 Task: Add an event with the title Casual Lunch and Learn: Effective Team Collaboration, date '2024/03/05', time 9:15 AM to 11:15 AM, logged in from the account softage.10@softage.netand send the event invitation to softage.3@softage.net and softage.4@softage.net. Set a reminder for the event 15 minutes before
Action: Mouse moved to (105, 127)
Screenshot: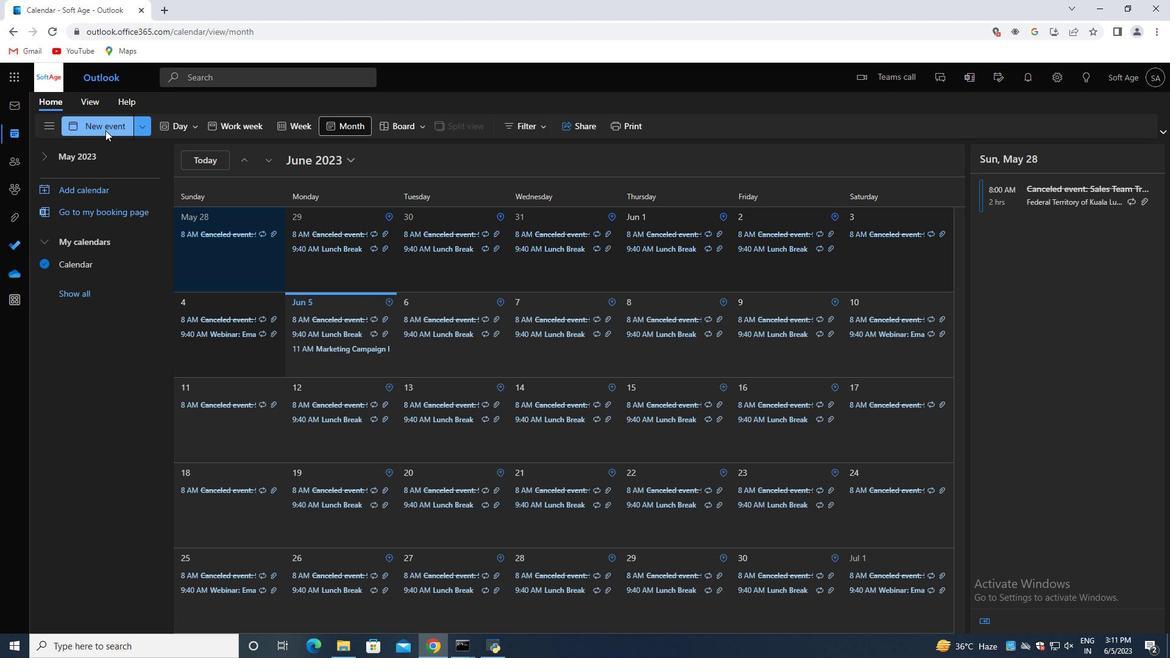 
Action: Mouse pressed left at (105, 127)
Screenshot: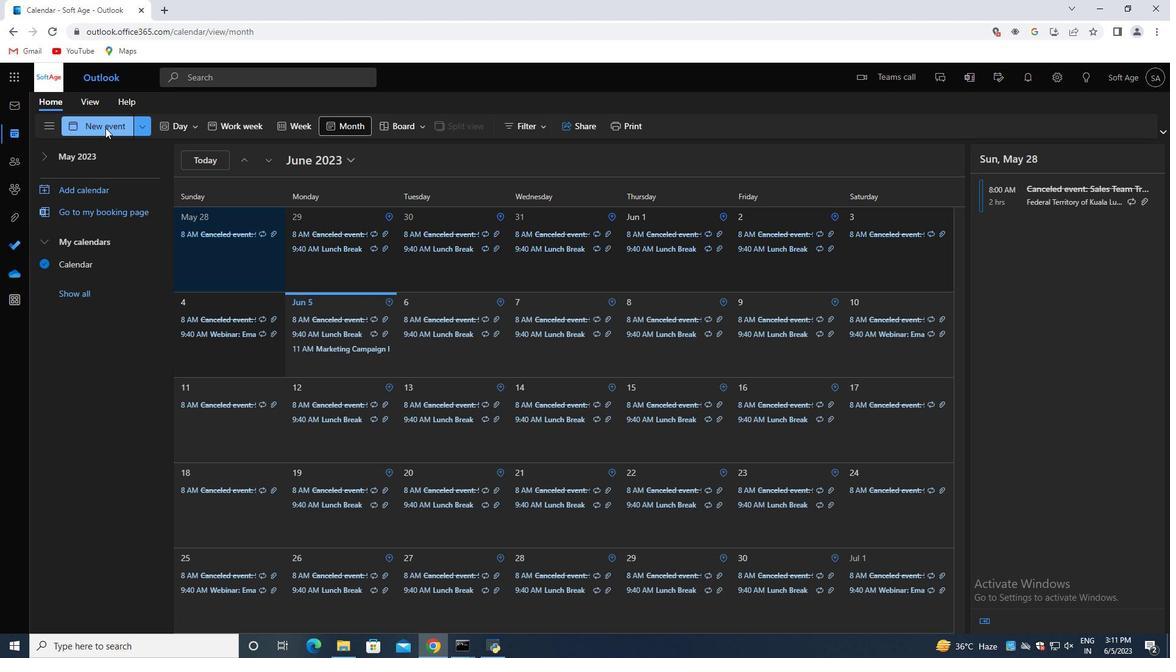 
Action: Mouse moved to (333, 197)
Screenshot: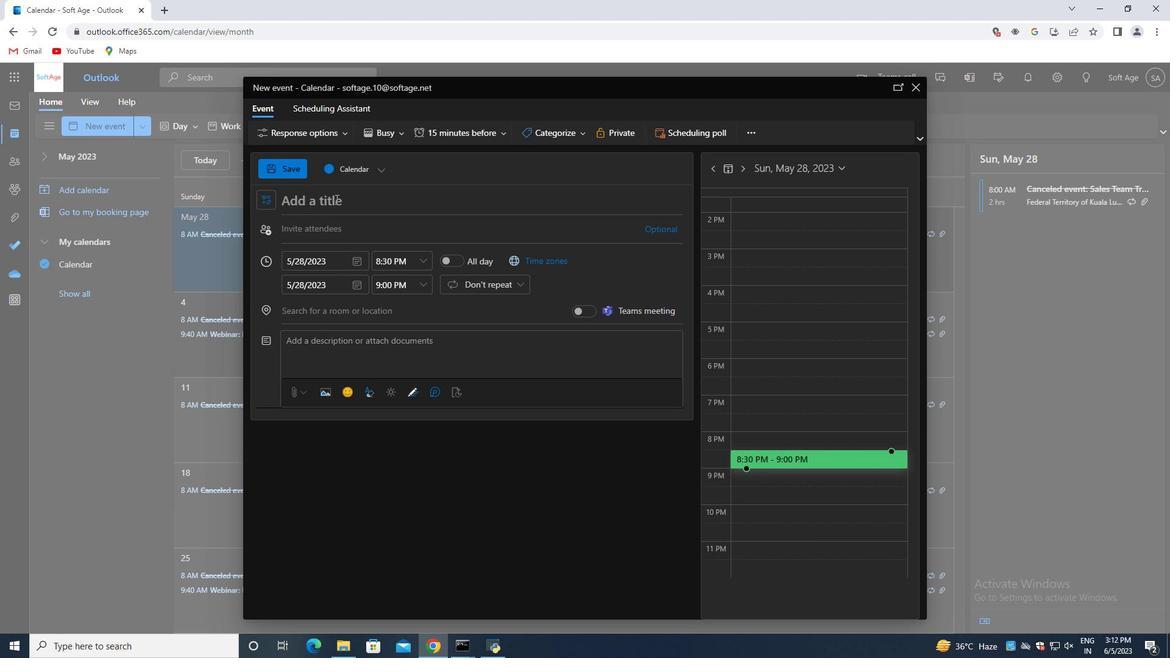 
Action: Mouse pressed left at (333, 197)
Screenshot: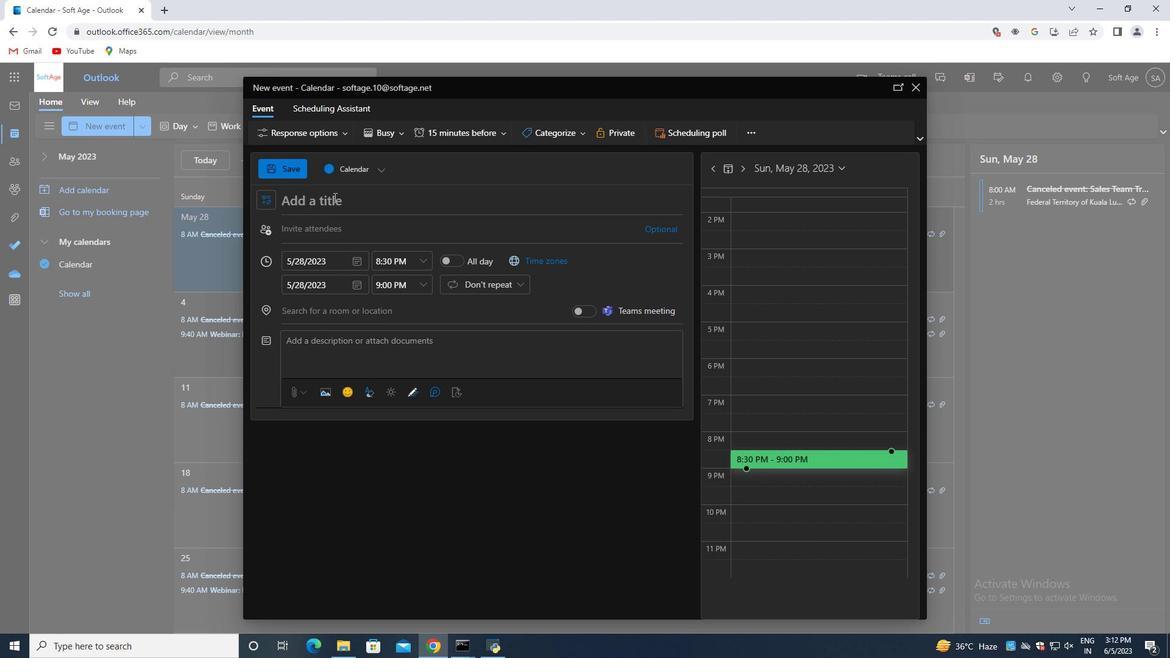 
Action: Mouse moved to (333, 197)
Screenshot: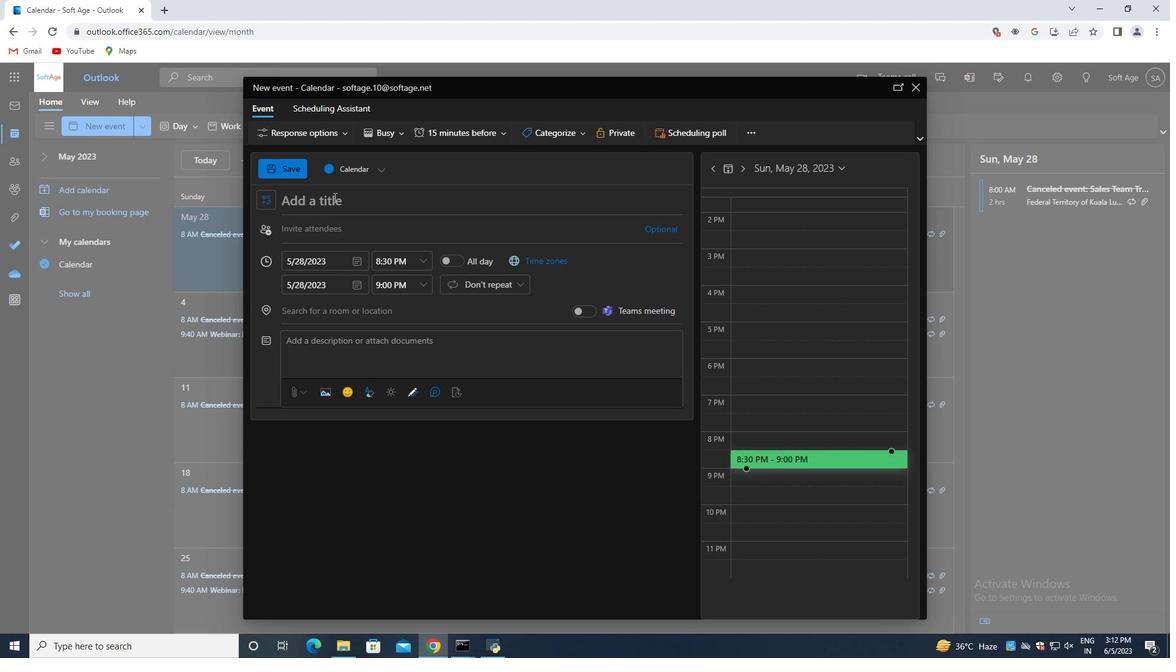 
Action: Key pressed <Key.shift>Casual<Key.space><Key.shift>Lum<Key.backspace>nch<Key.space>and<Key.space><Key.shift>Learn<Key.shift_r>:<Key.space><Key.shift>Effective<Key.space><Key.shift>Team<Key.space><Key.shift>Collaboration
Screenshot: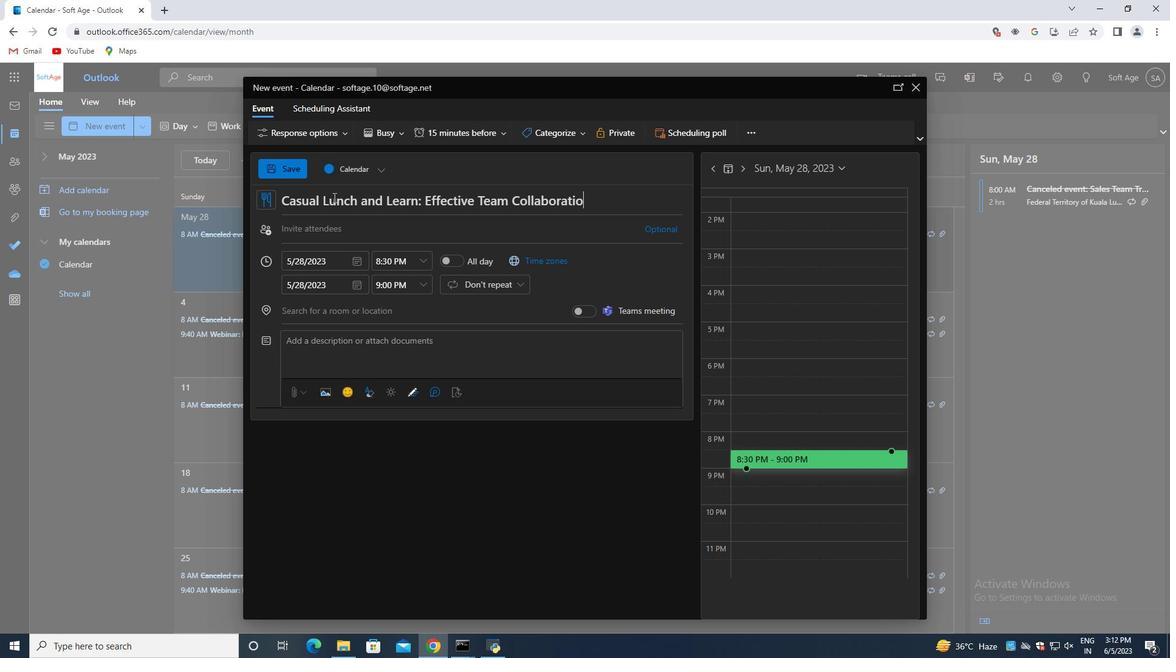 
Action: Mouse moved to (355, 260)
Screenshot: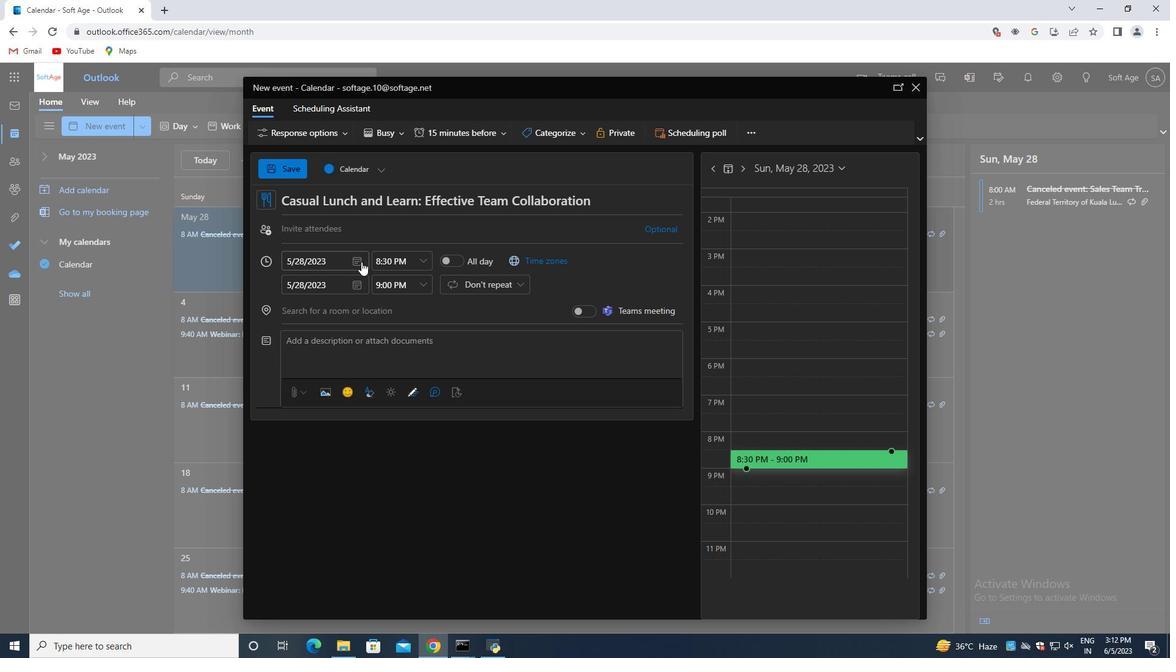 
Action: Mouse pressed left at (355, 260)
Screenshot: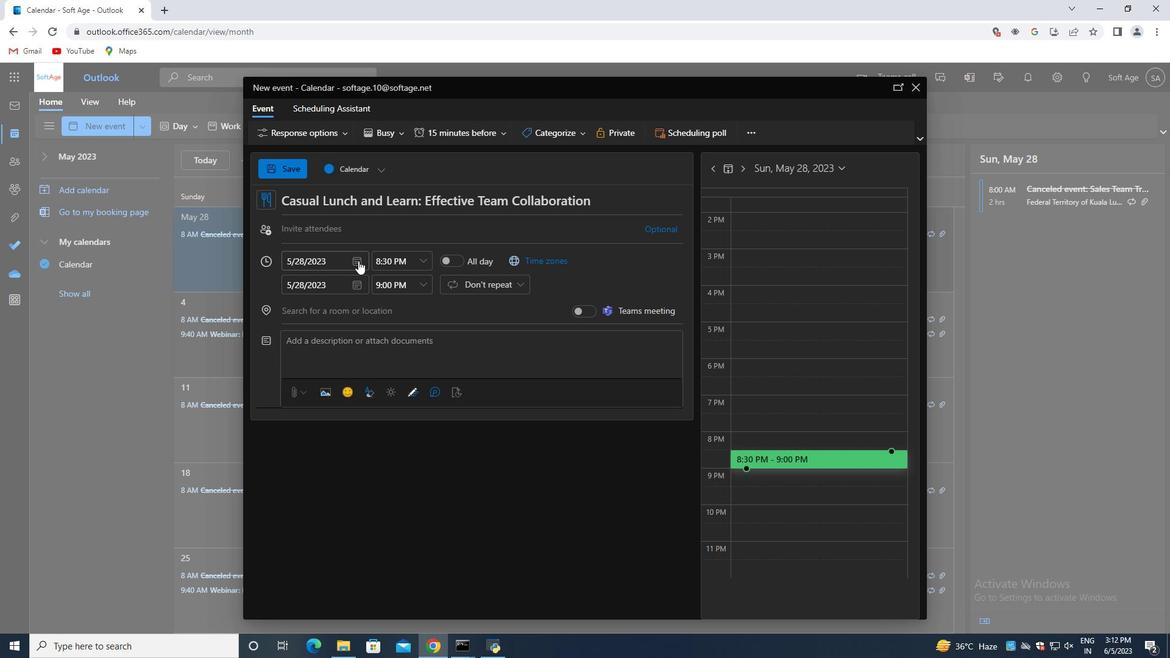 
Action: Mouse moved to (399, 285)
Screenshot: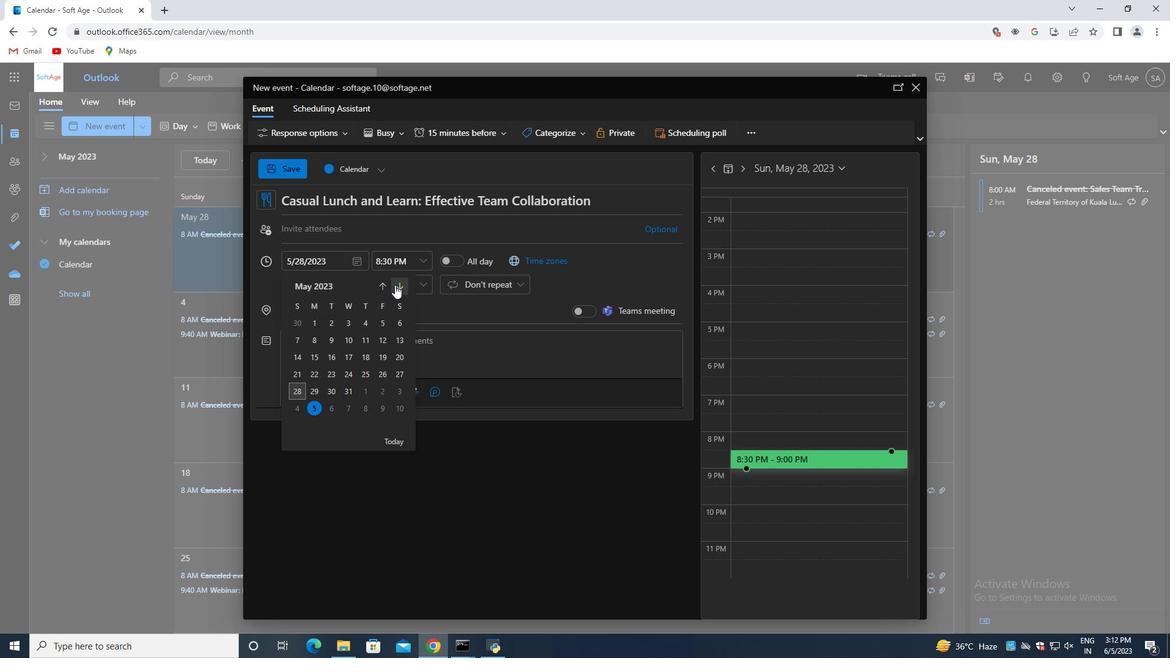 
Action: Mouse pressed left at (399, 285)
Screenshot: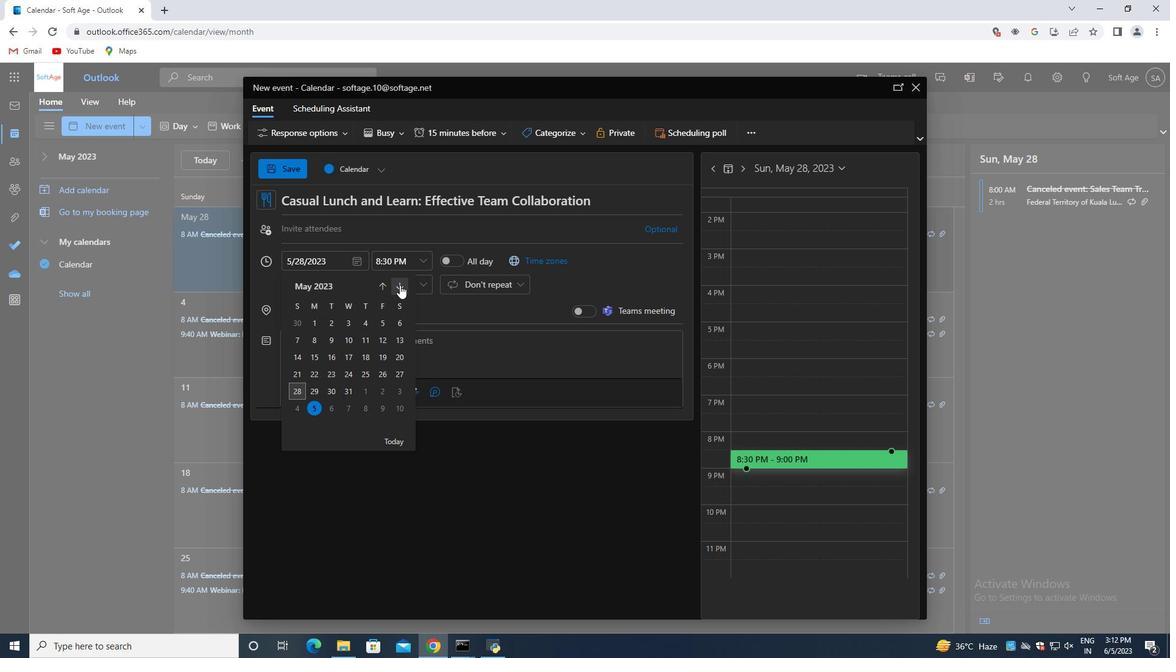 
Action: Mouse pressed left at (399, 285)
Screenshot: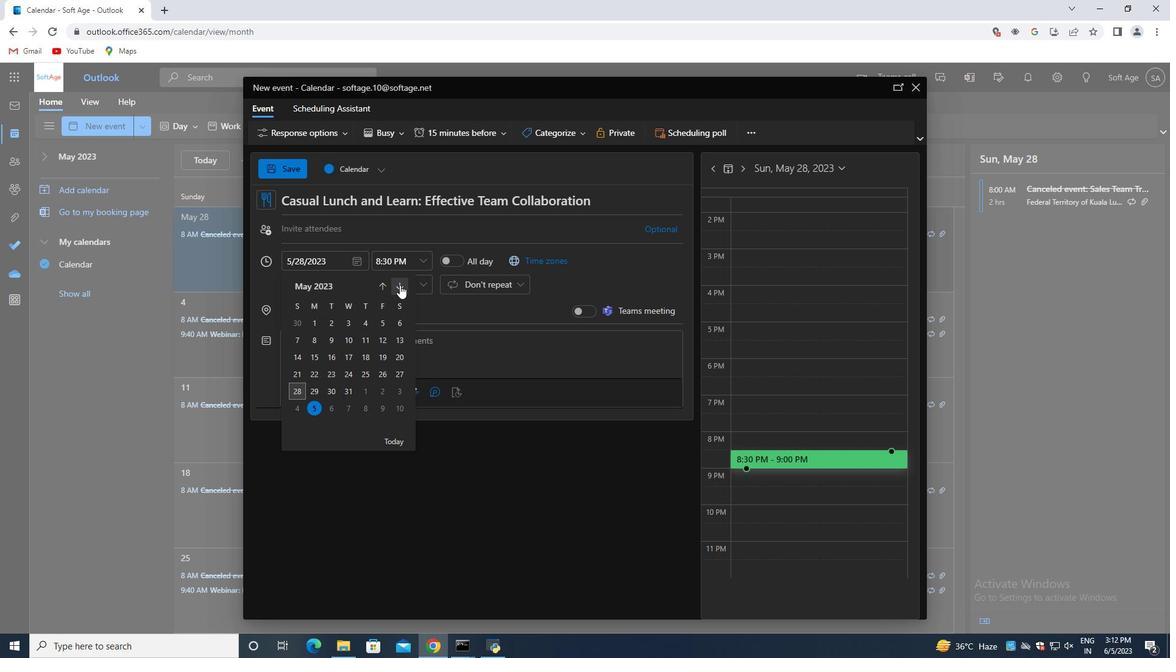 
Action: Mouse pressed left at (399, 285)
Screenshot: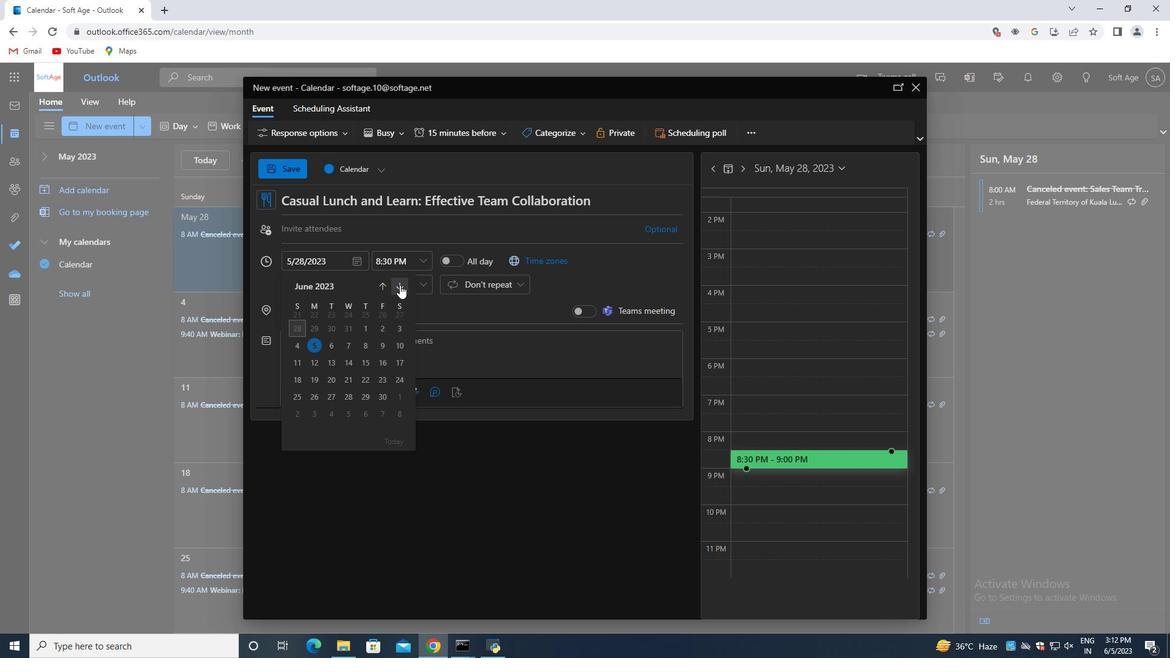 
Action: Mouse pressed left at (399, 285)
Screenshot: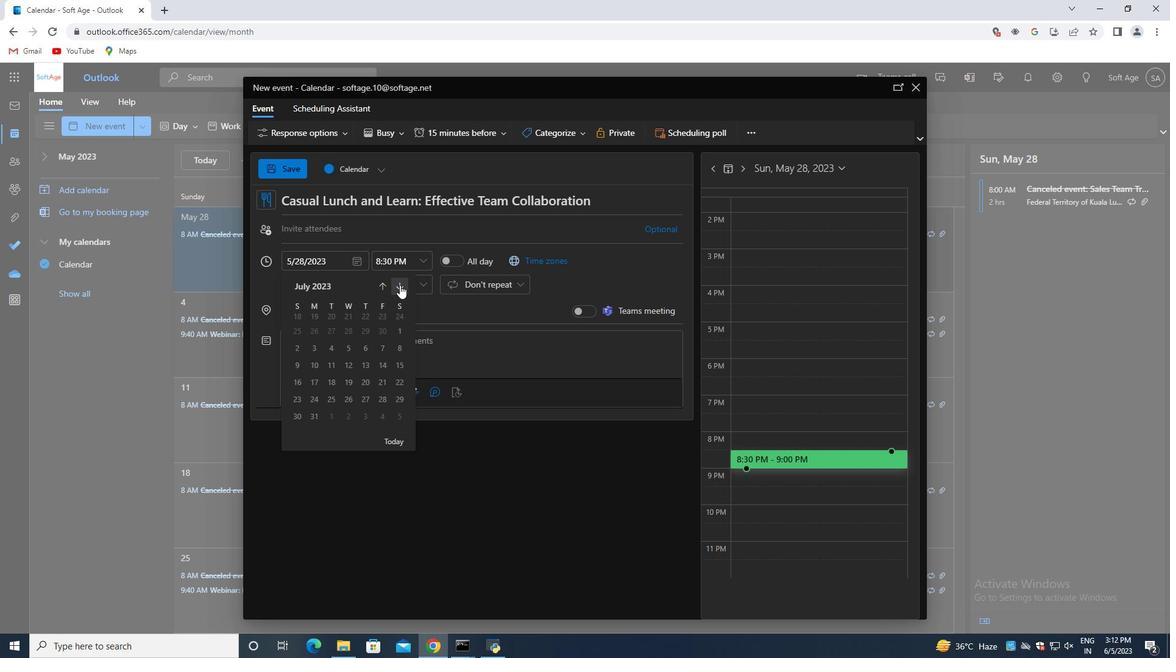 
Action: Mouse pressed left at (399, 285)
Screenshot: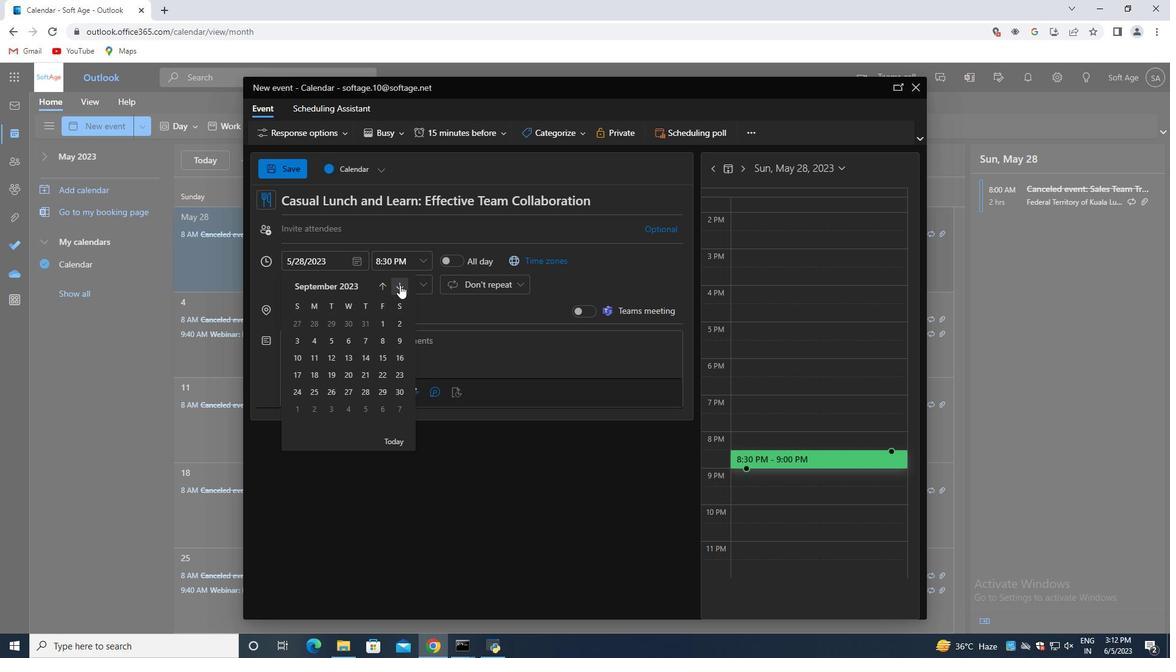 
Action: Mouse pressed left at (399, 285)
Screenshot: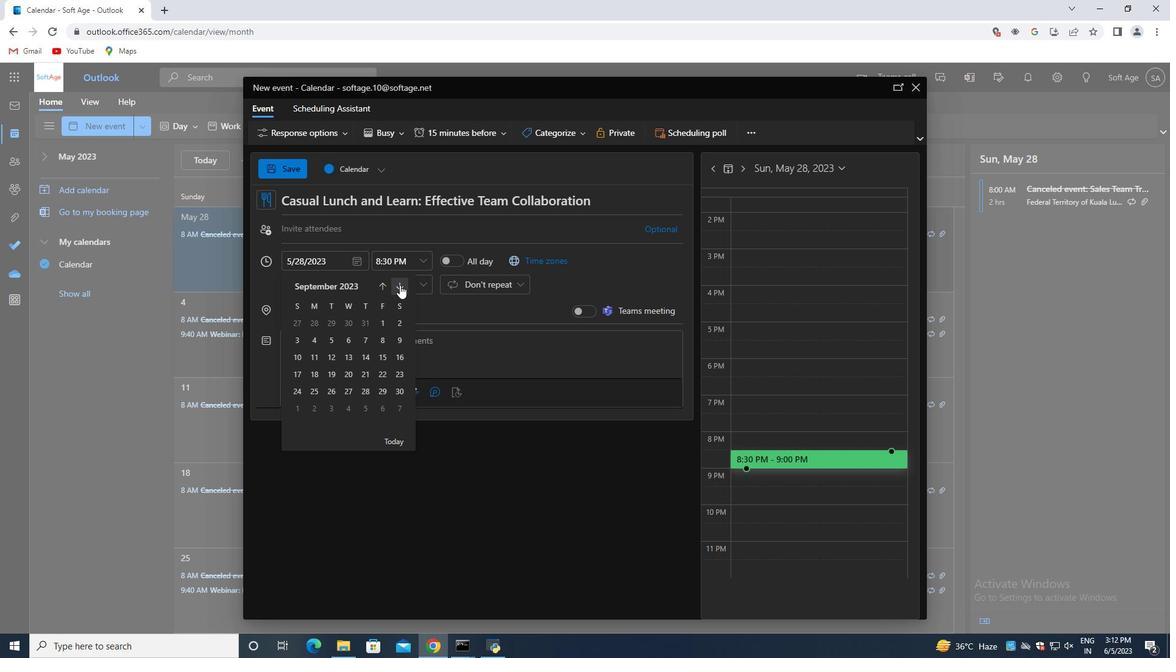 
Action: Mouse pressed left at (399, 285)
Screenshot: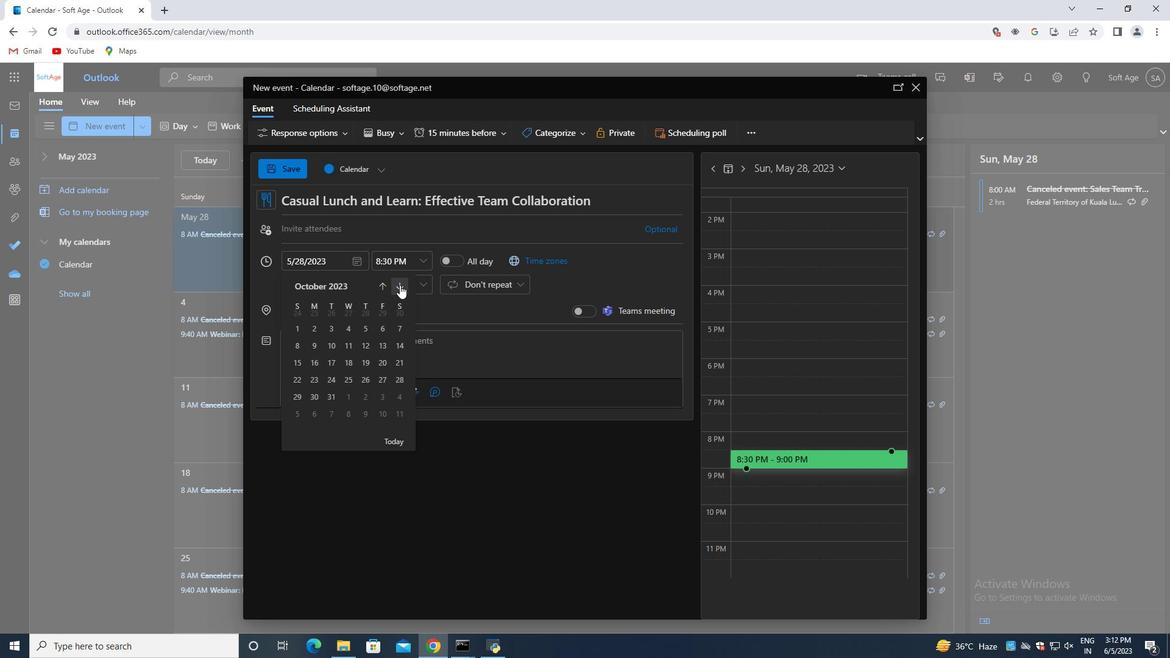 
Action: Mouse pressed left at (399, 285)
Screenshot: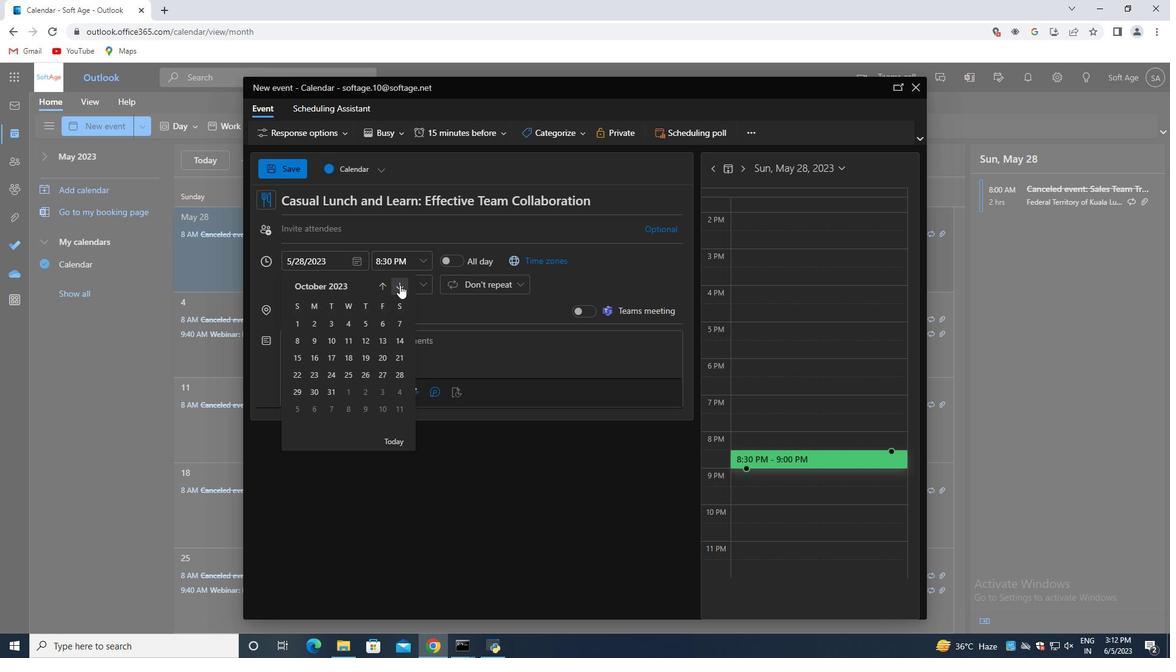 
Action: Mouse pressed left at (399, 285)
Screenshot: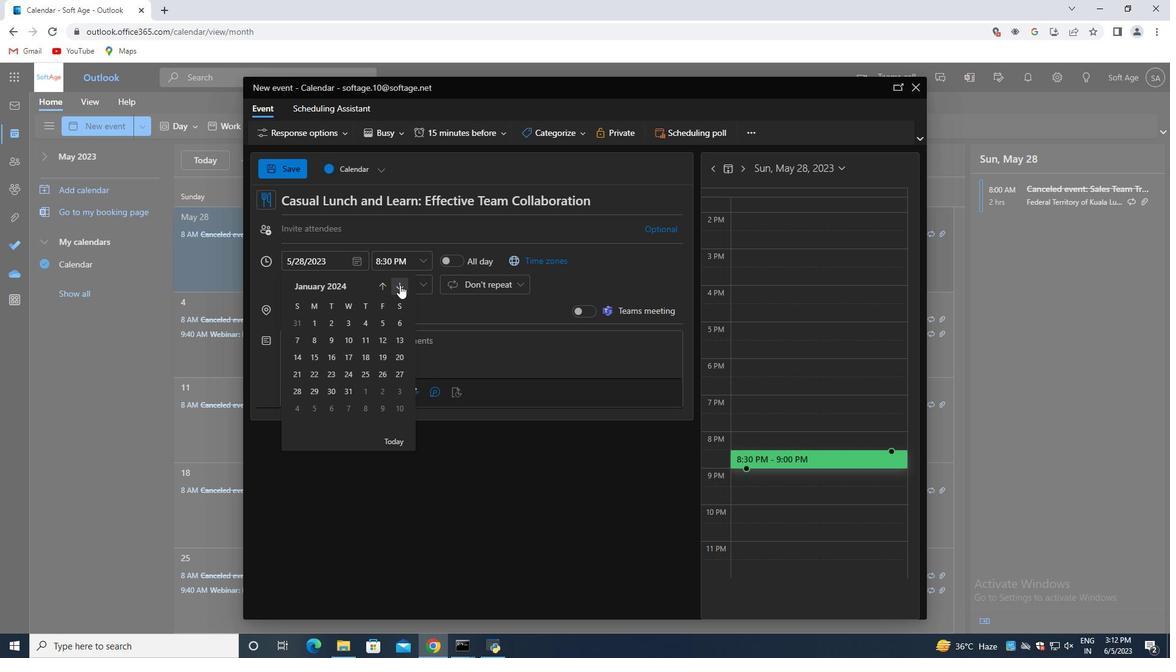 
Action: Mouse pressed left at (399, 285)
Screenshot: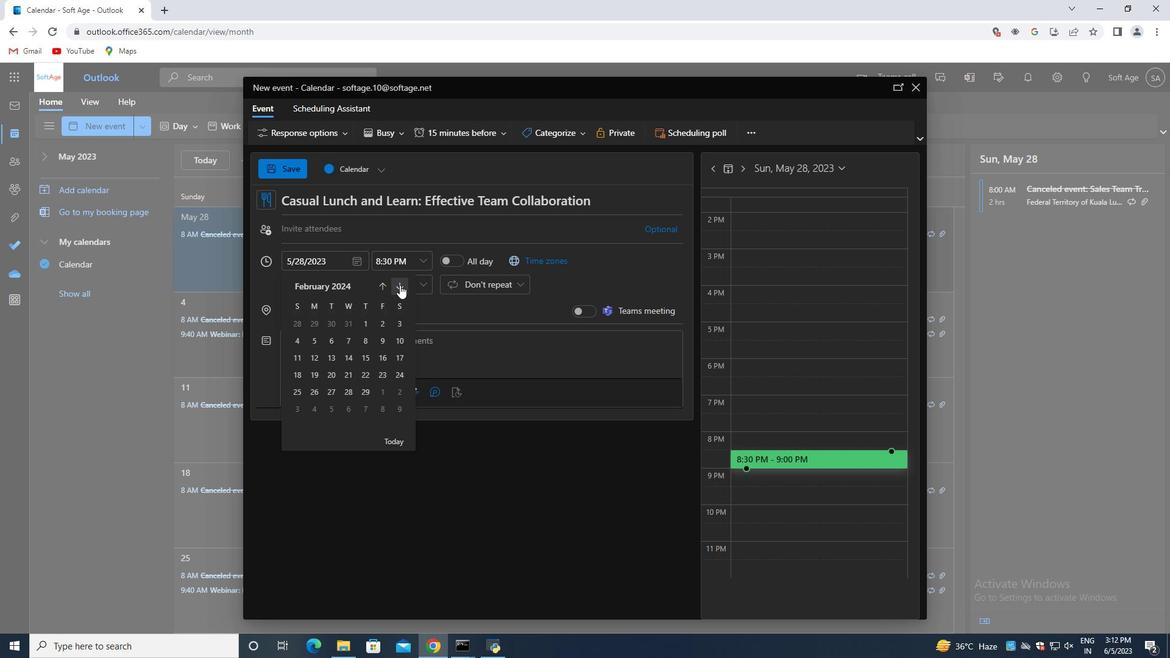 
Action: Mouse moved to (333, 340)
Screenshot: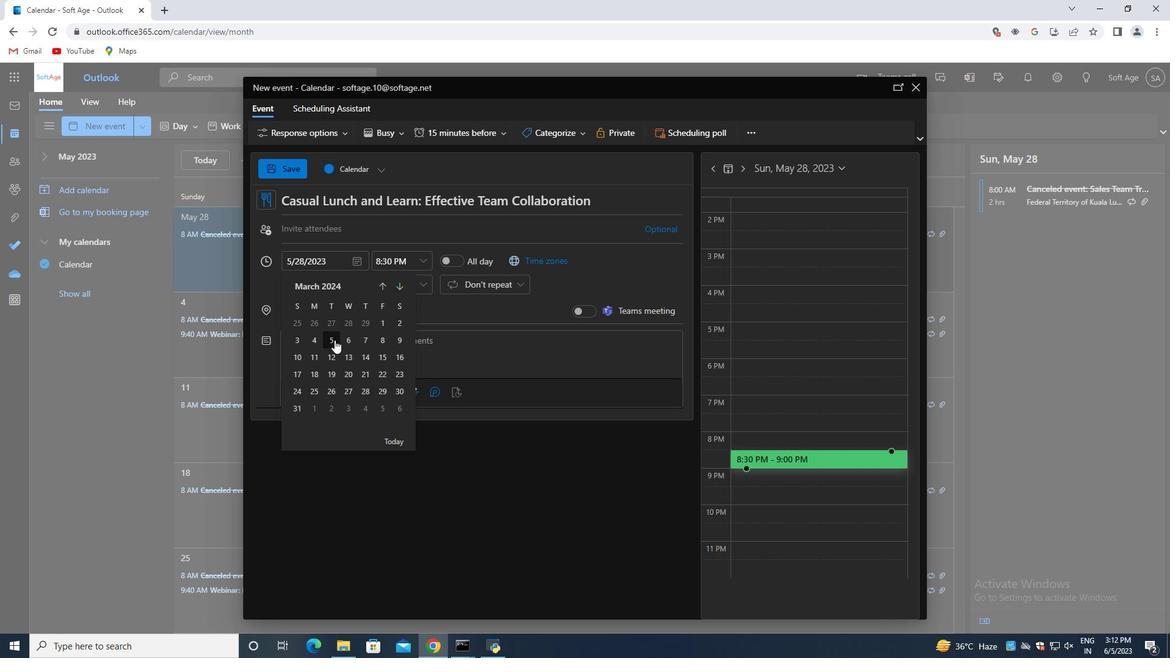 
Action: Mouse pressed left at (333, 340)
Screenshot: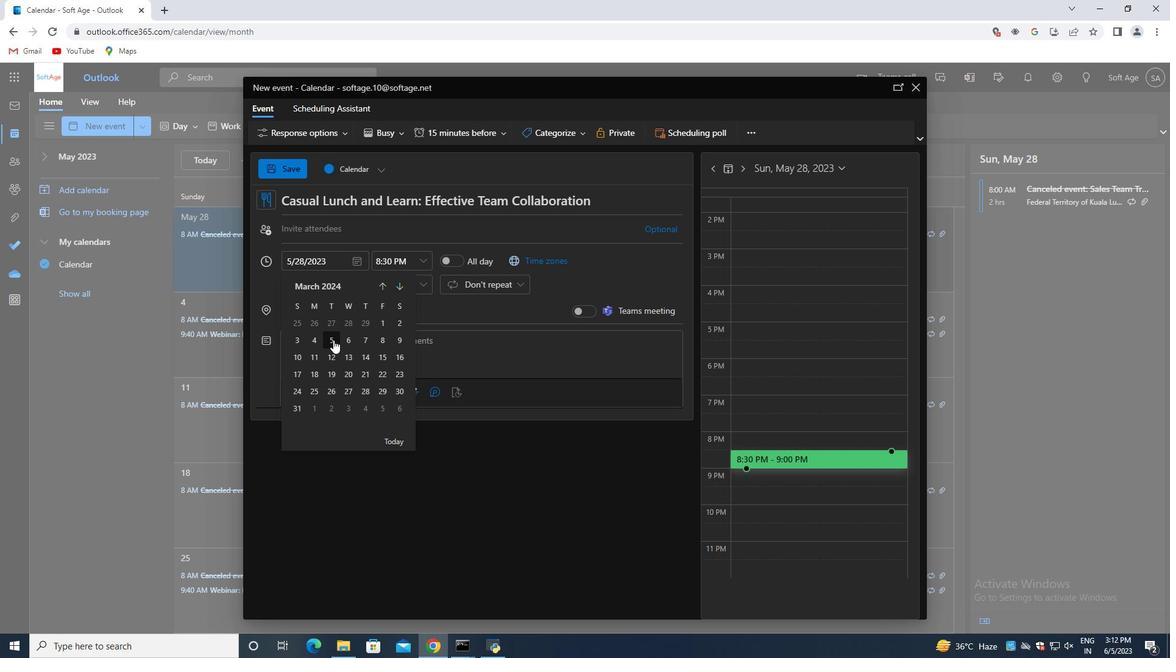 
Action: Mouse moved to (424, 263)
Screenshot: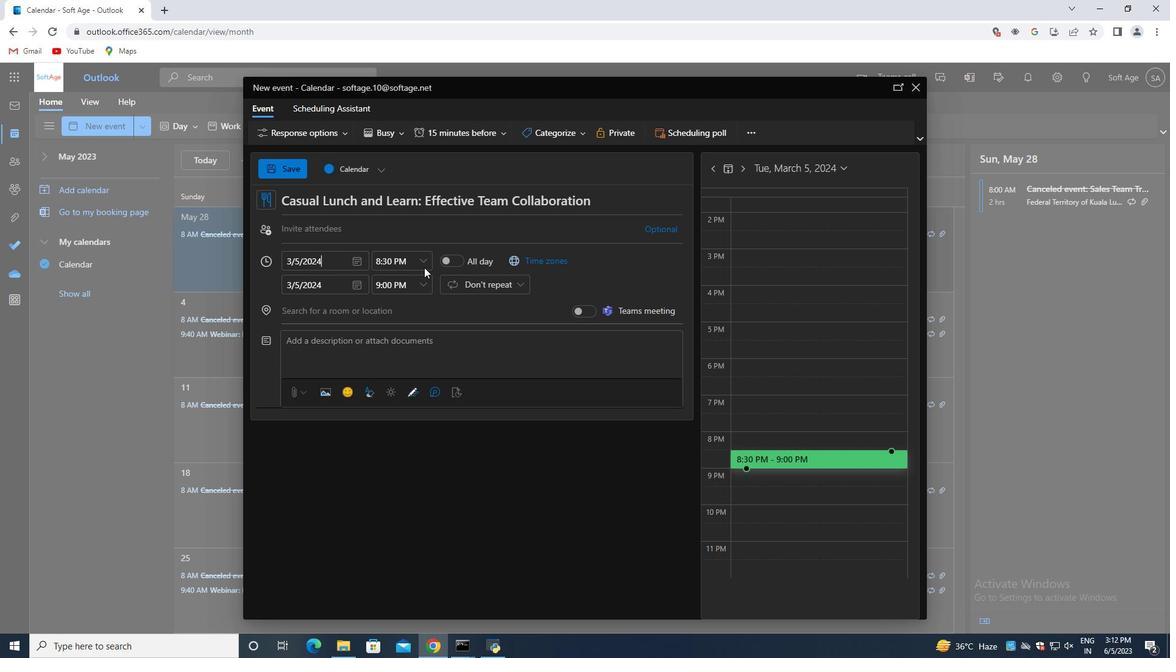 
Action: Mouse pressed left at (424, 263)
Screenshot: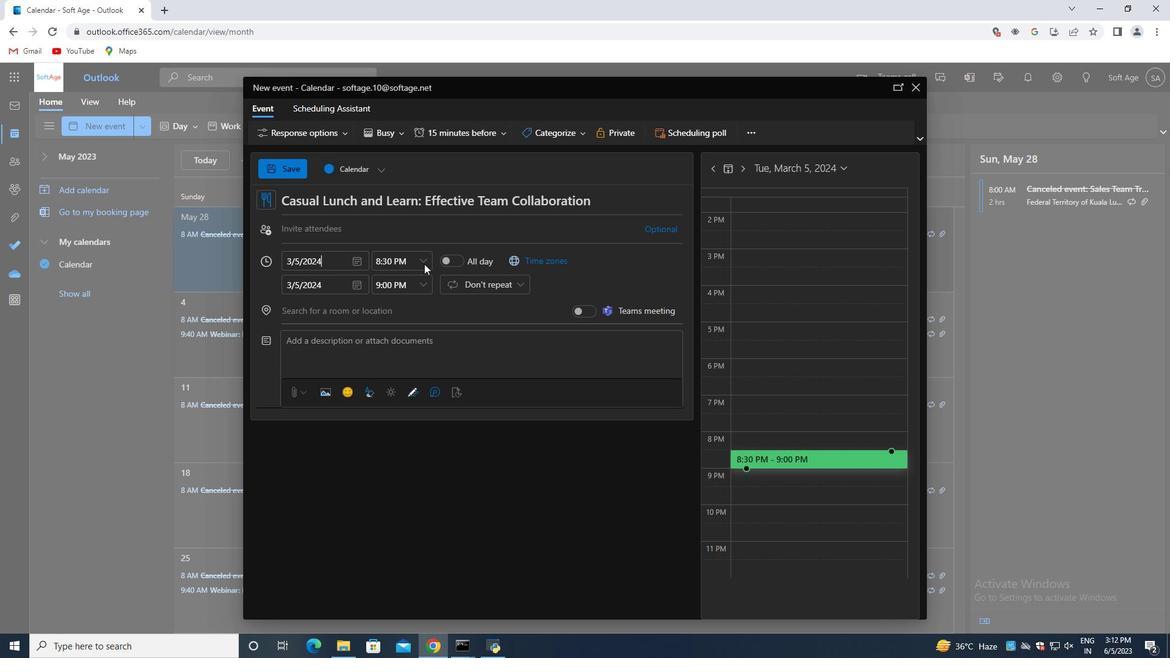 
Action: Mouse moved to (425, 273)
Screenshot: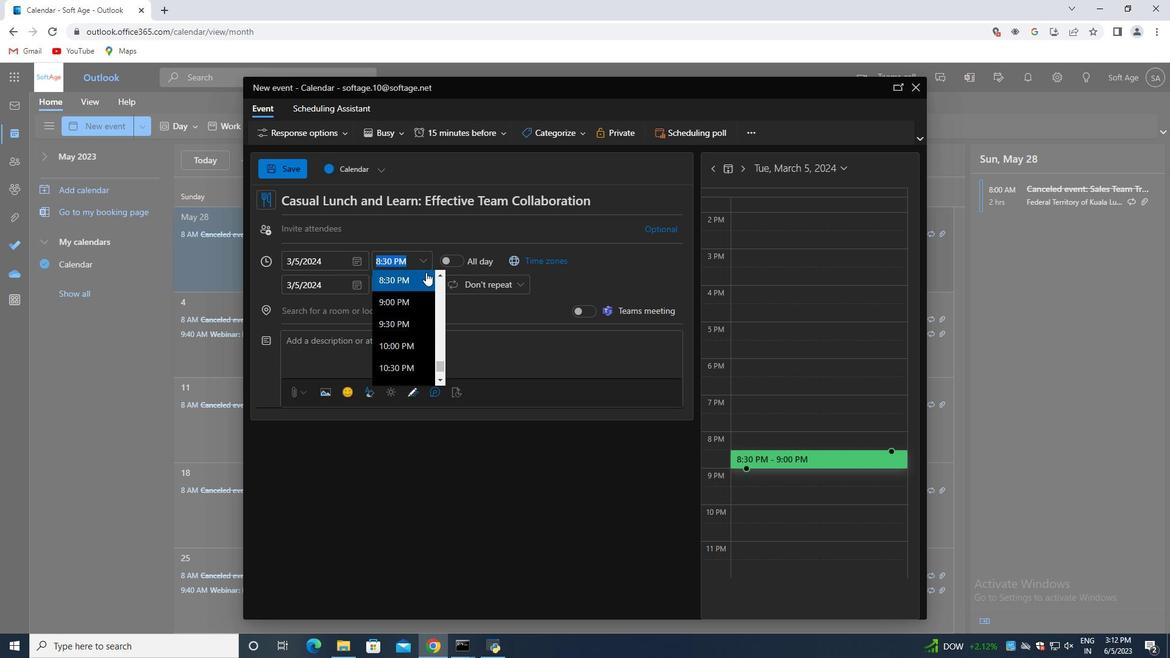 
Action: Key pressed <Key.backspace>9
Screenshot: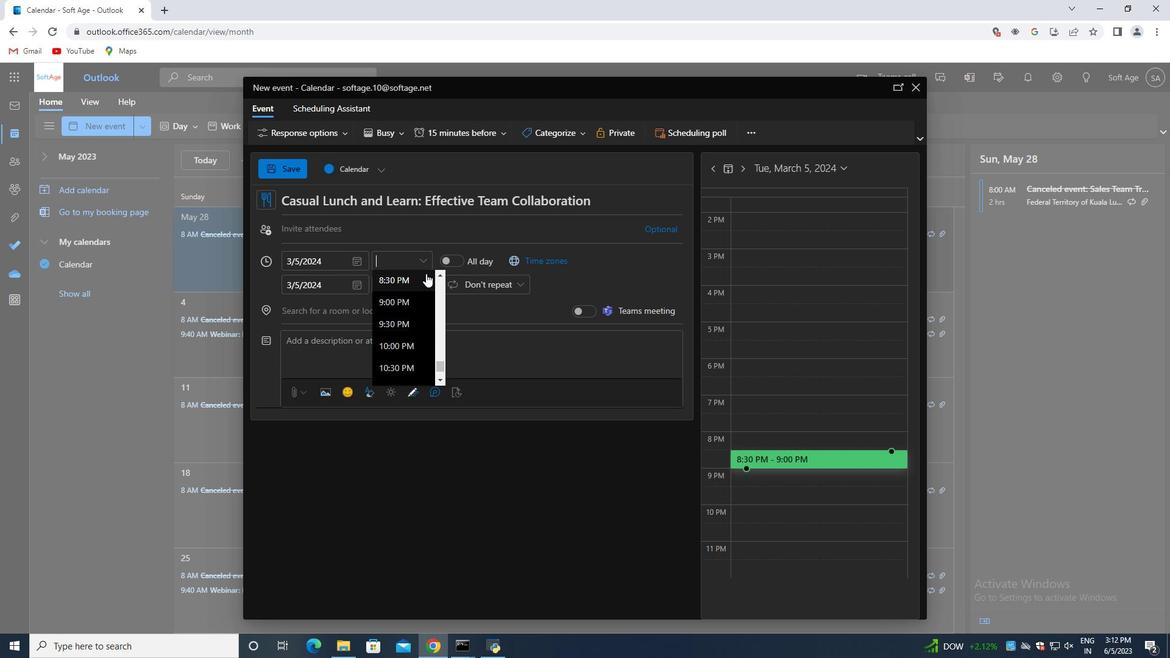 
Action: Mouse moved to (427, 274)
Screenshot: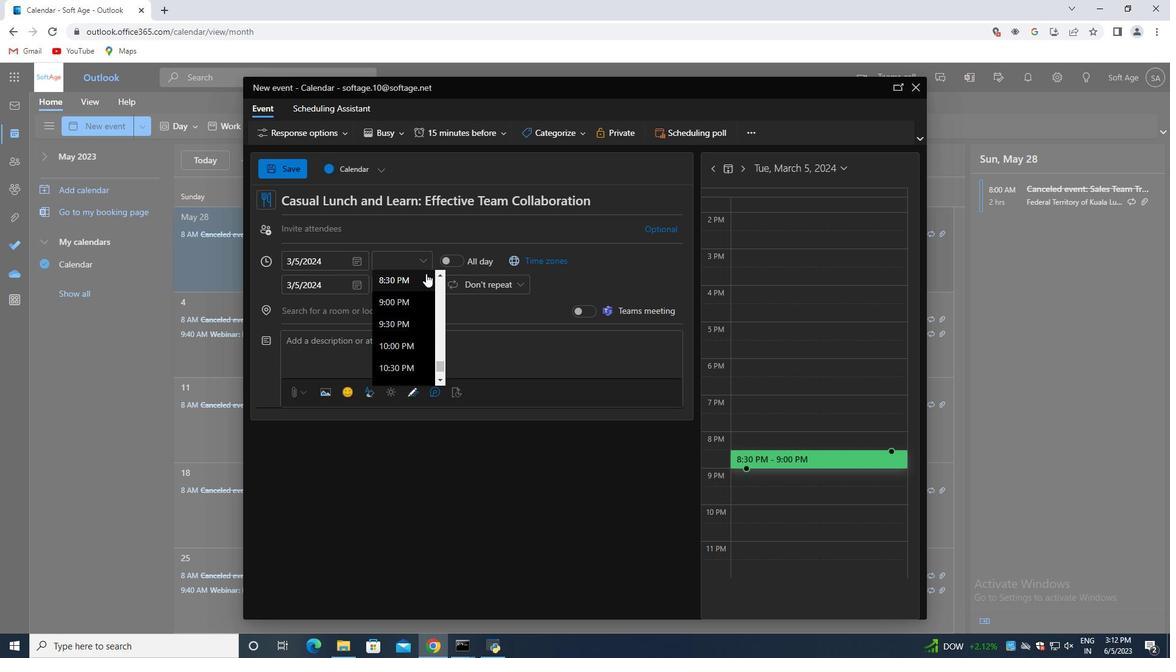 
Action: Key pressed <Key.shift_r>:15<Key.space><Key.shift>A<Key.shift_r>M<Key.enter>
Screenshot: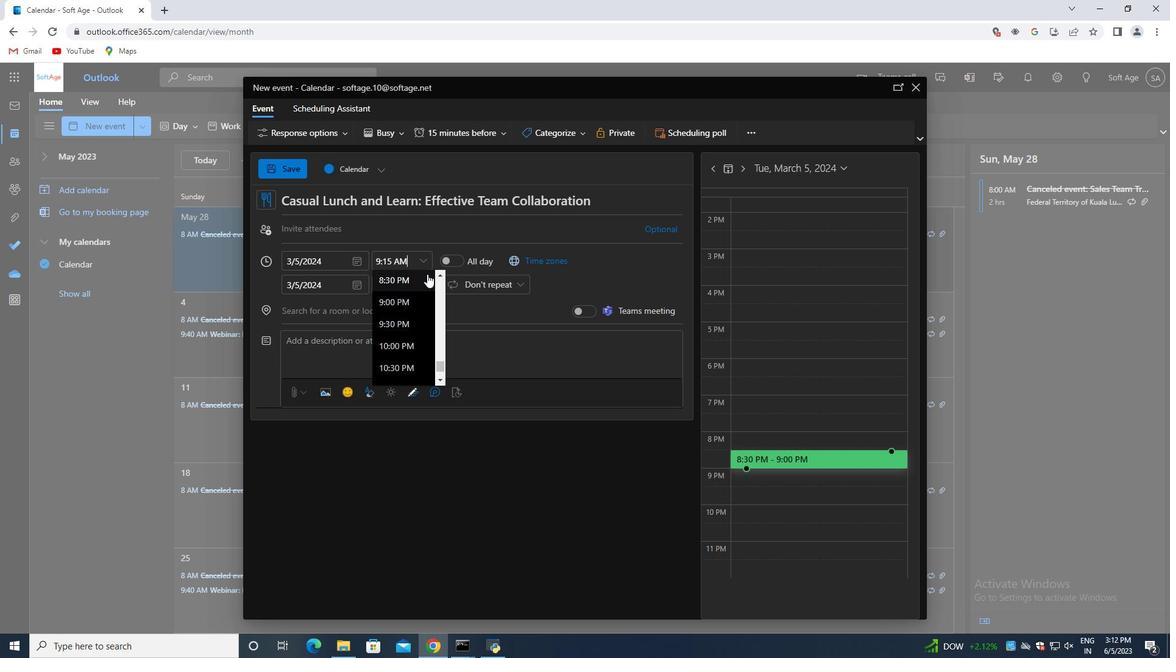 
Action: Mouse moved to (427, 288)
Screenshot: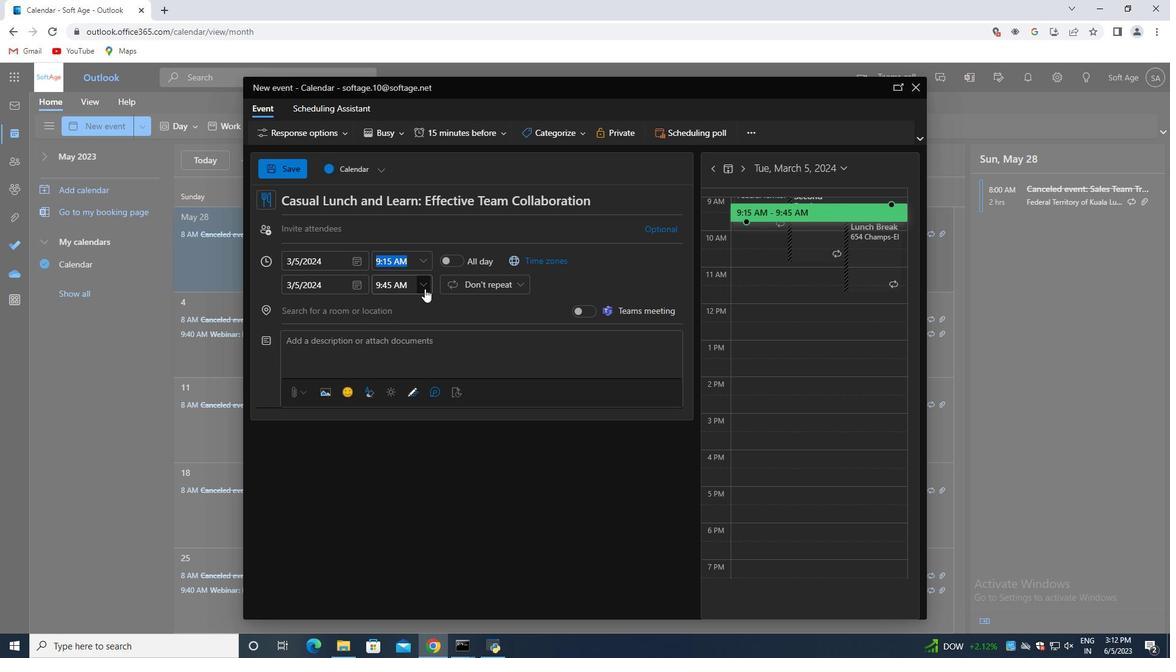 
Action: Mouse pressed left at (427, 288)
Screenshot: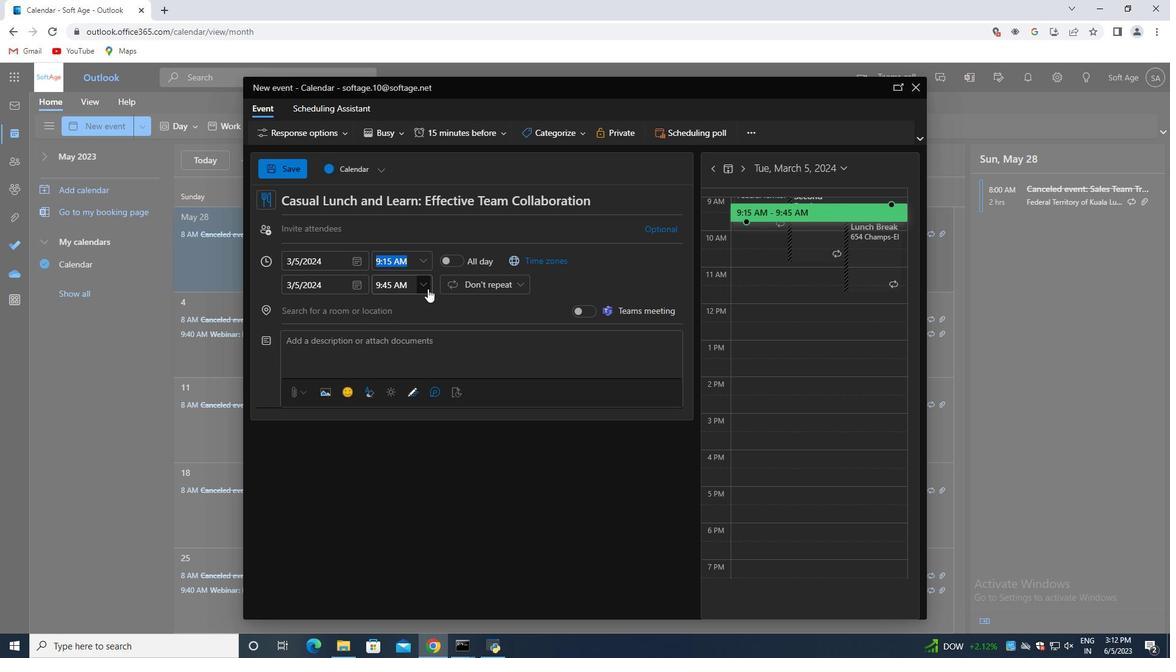 
Action: Mouse moved to (409, 368)
Screenshot: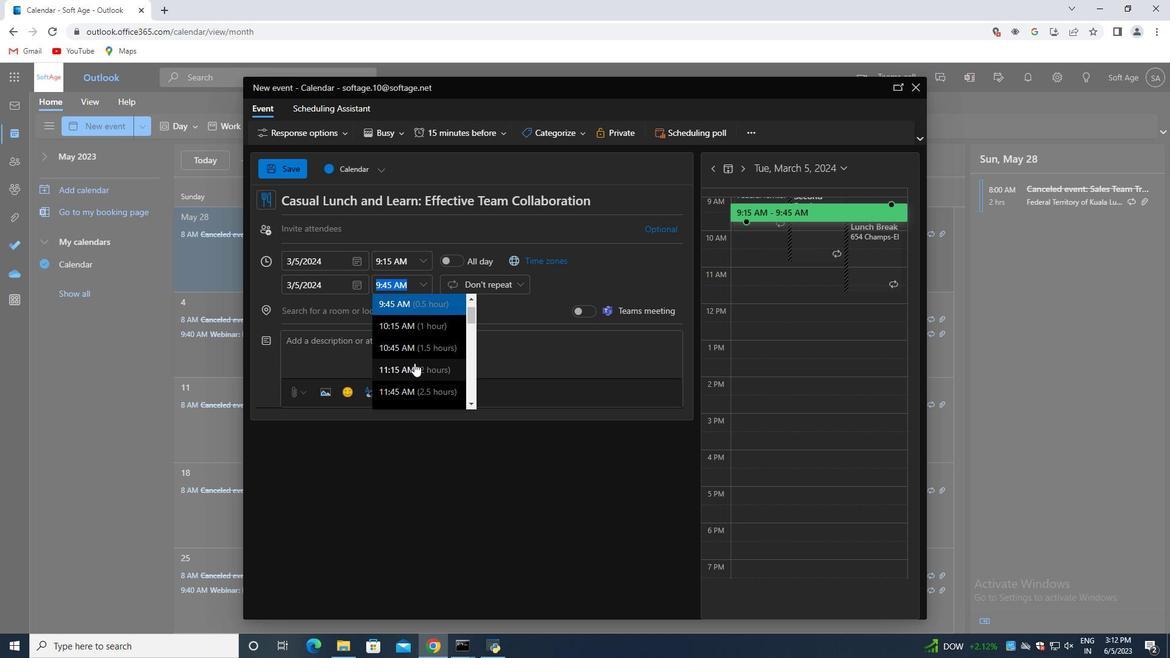 
Action: Mouse pressed left at (409, 368)
Screenshot: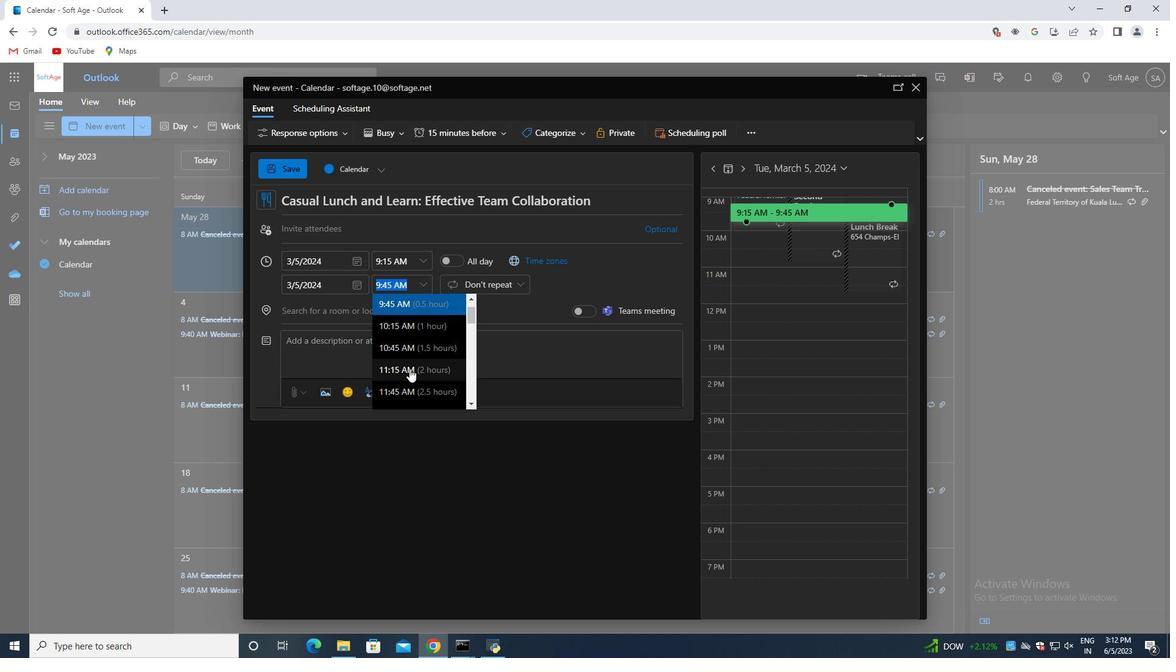 
Action: Mouse moved to (314, 224)
Screenshot: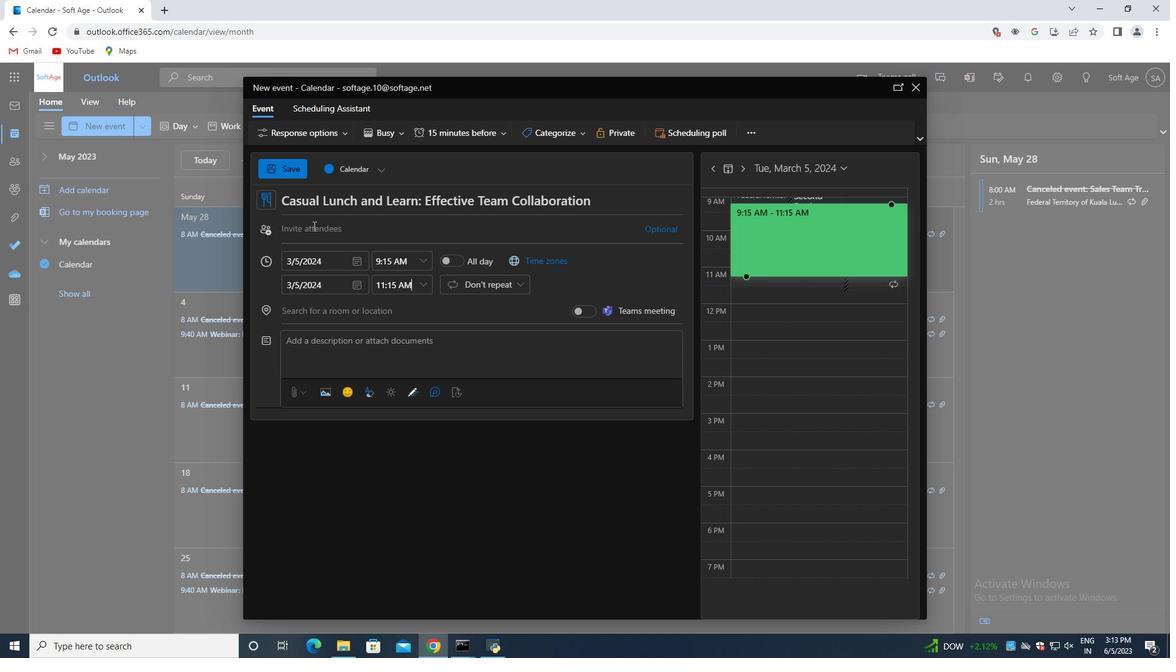 
Action: Mouse pressed left at (314, 224)
Screenshot: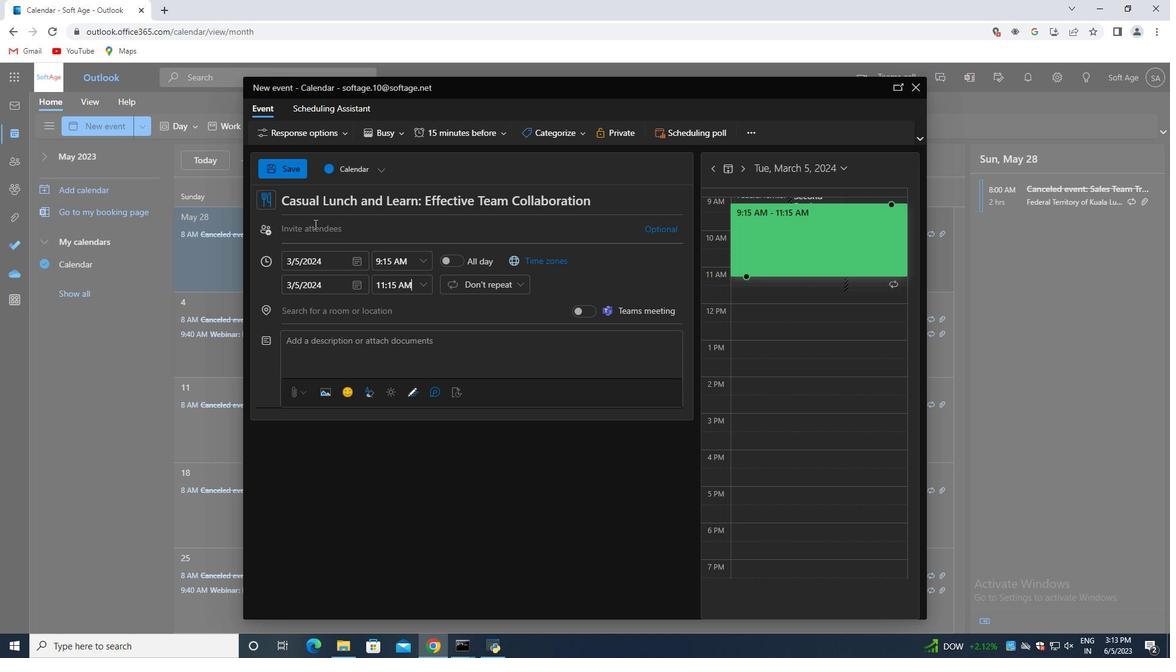 
Action: Key pressed softage.3<Key.shift>@softage.net
Screenshot: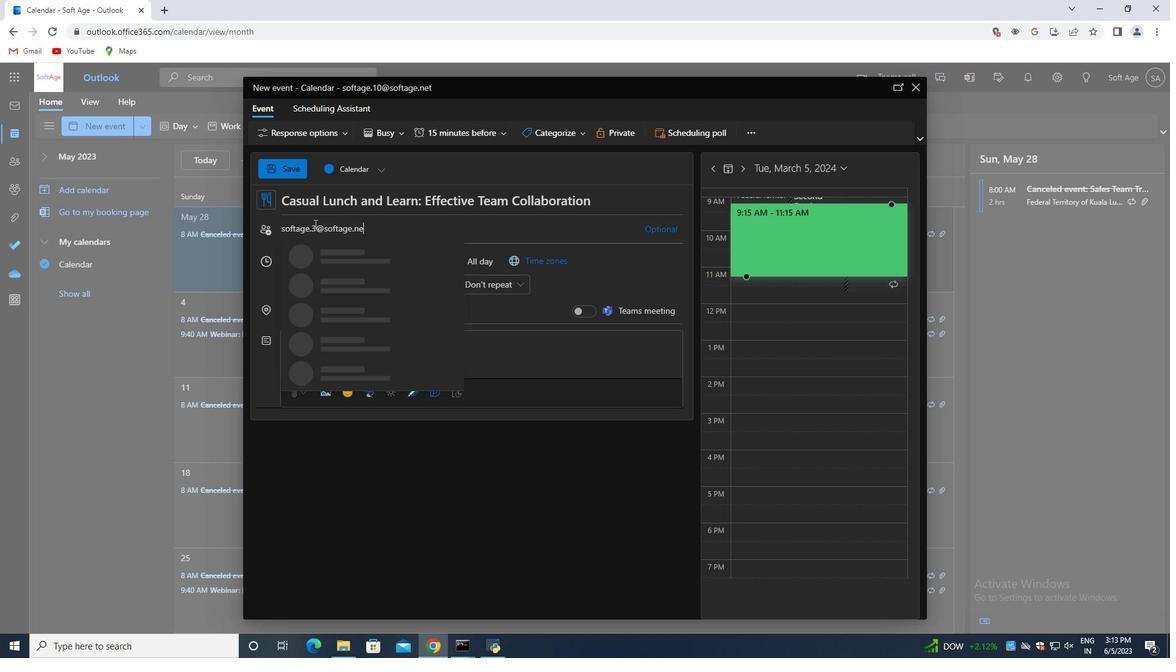 
Action: Mouse moved to (314, 224)
Screenshot: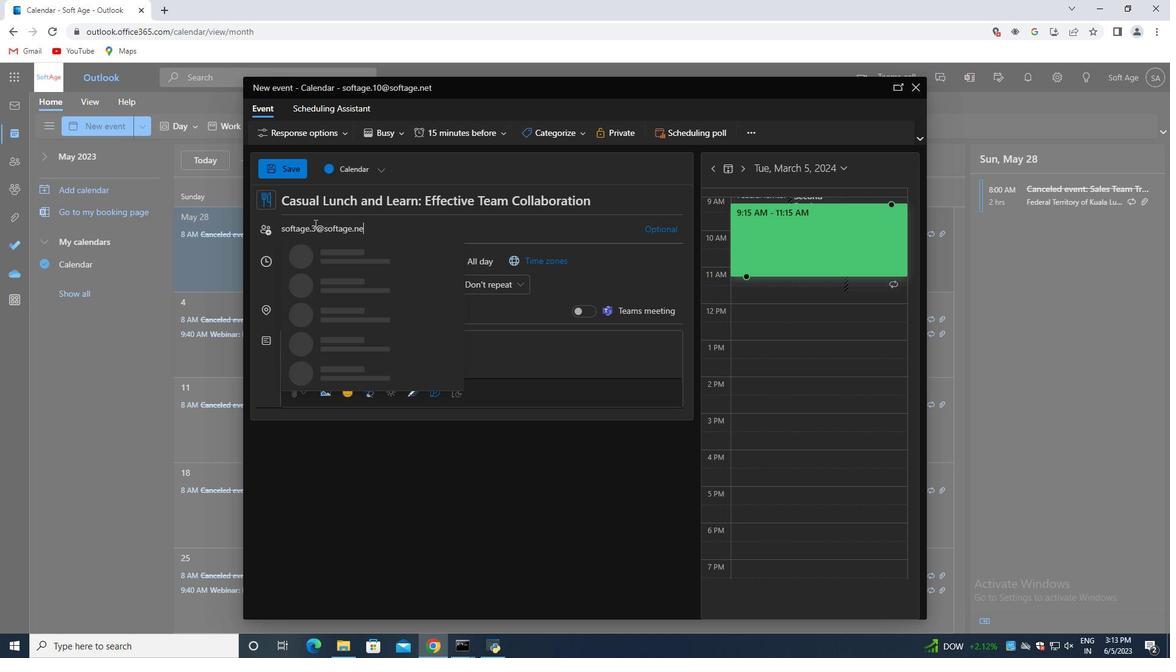 
Action: Key pressed <Key.enter>softage.4<Key.shift>@softage.net<Key.enter>
Screenshot: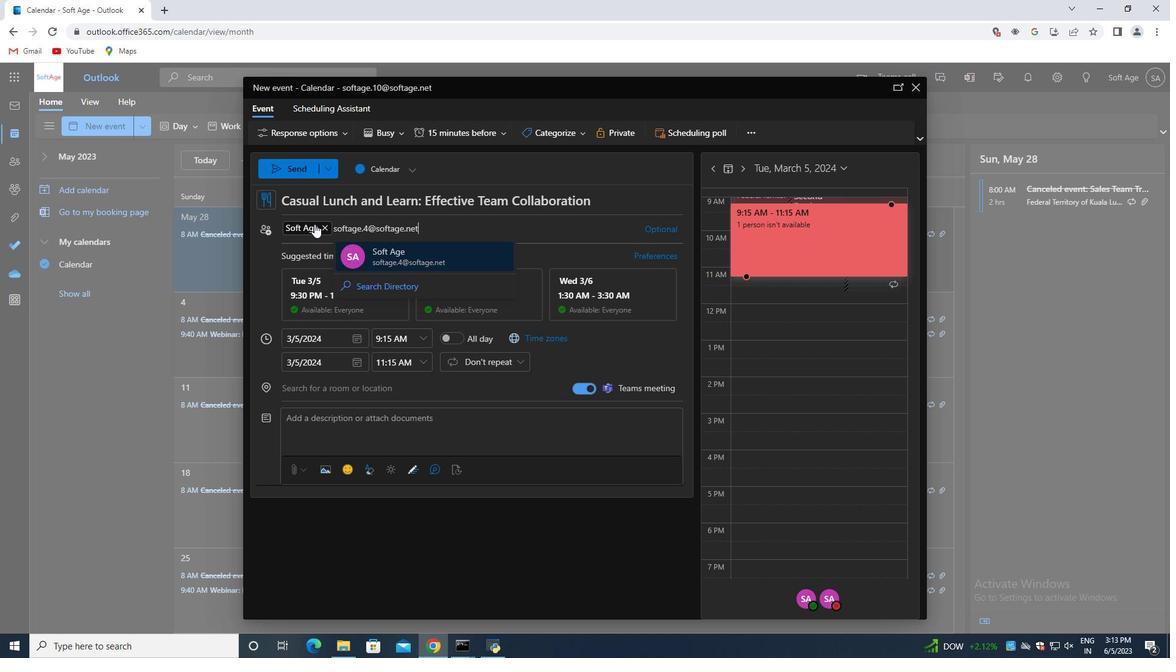 
Action: Mouse moved to (454, 123)
Screenshot: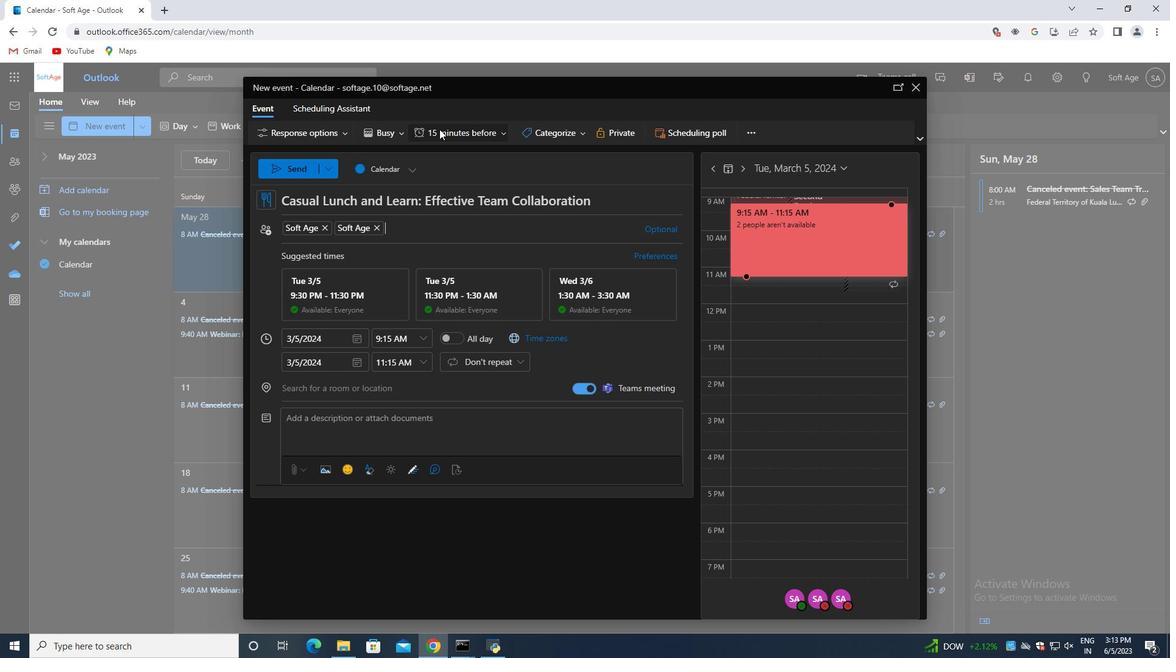 
Action: Mouse pressed left at (454, 123)
Screenshot: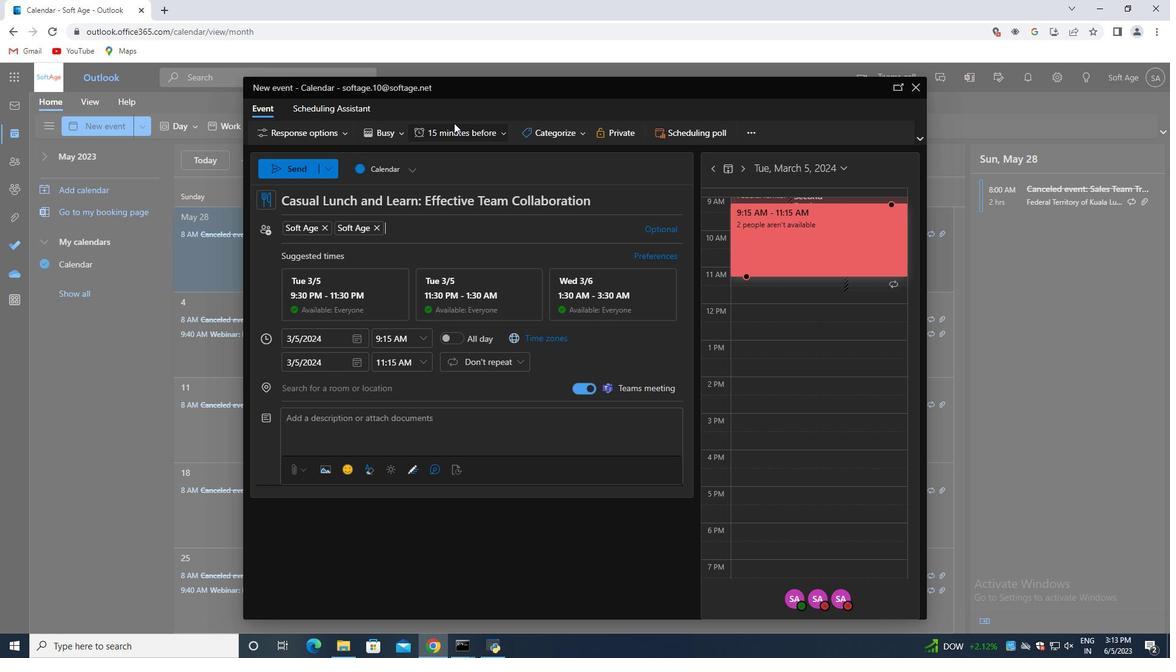 
Action: Mouse moved to (449, 224)
Screenshot: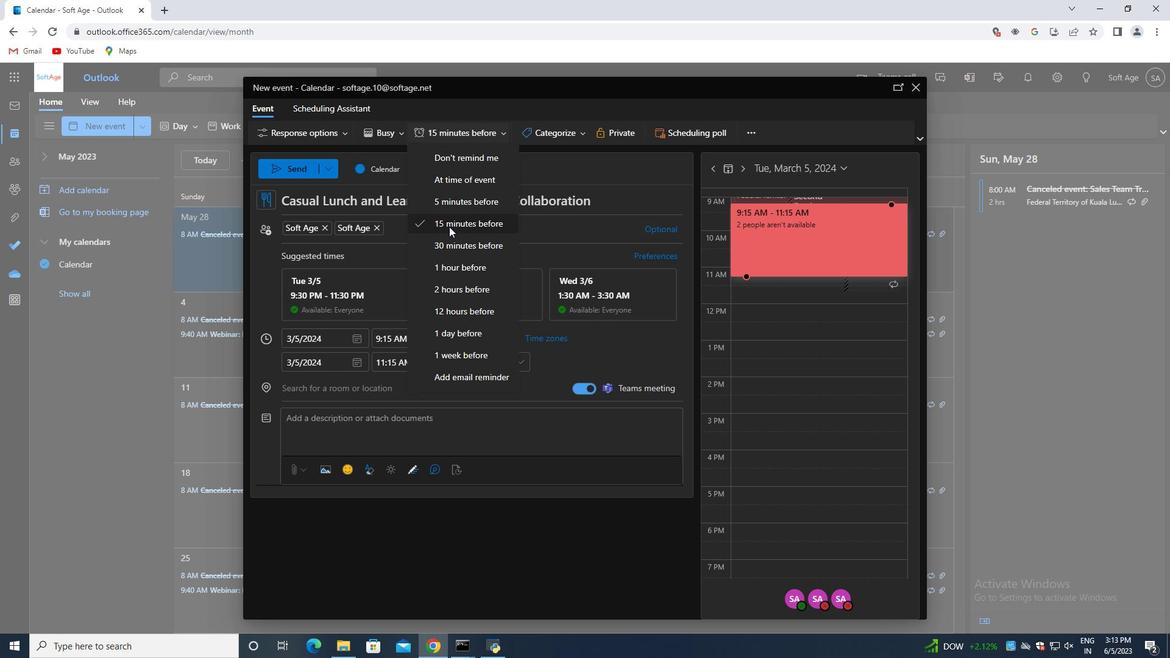 
Action: Mouse pressed left at (449, 224)
Screenshot: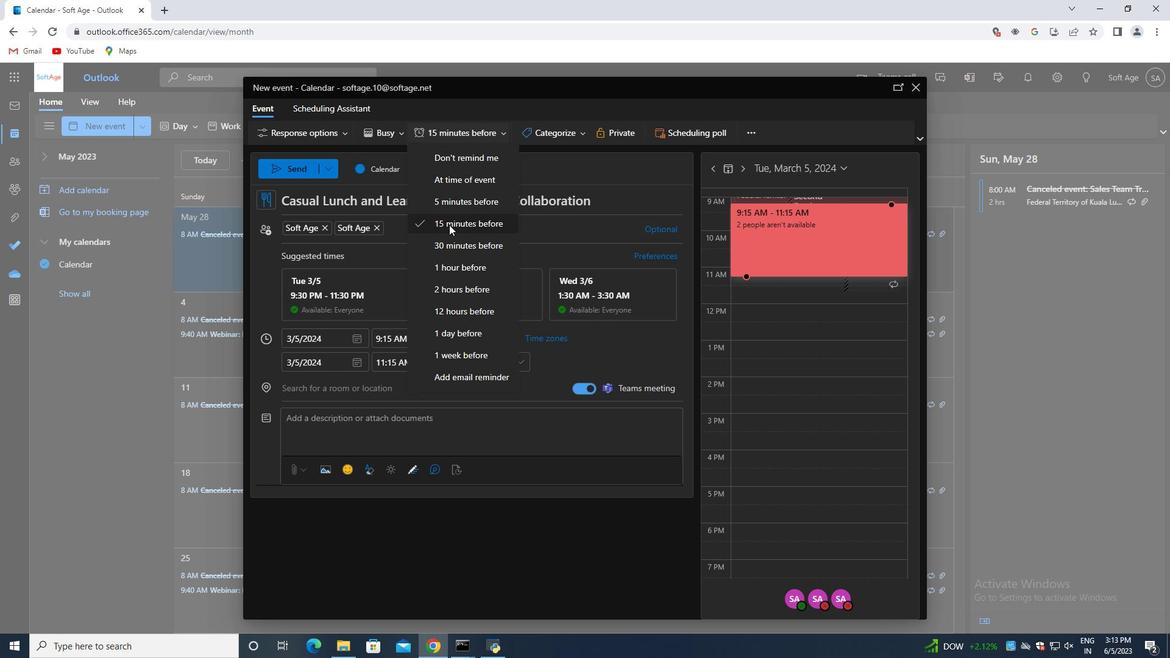 
Action: Mouse moved to (292, 166)
Screenshot: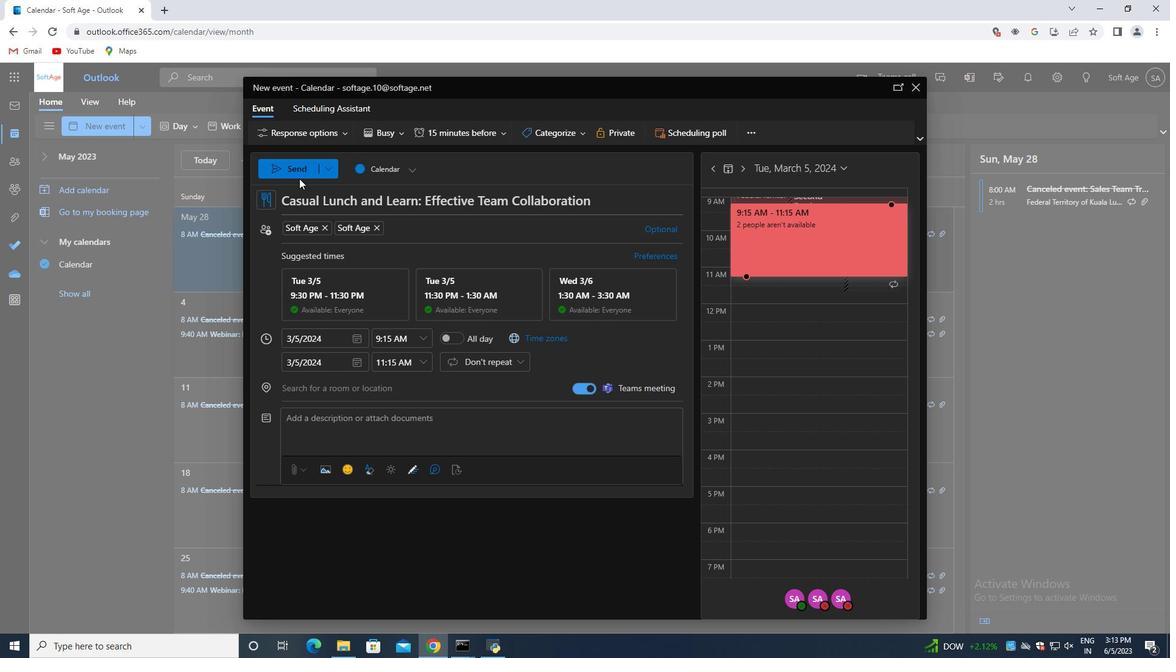 
Action: Mouse pressed left at (292, 166)
Screenshot: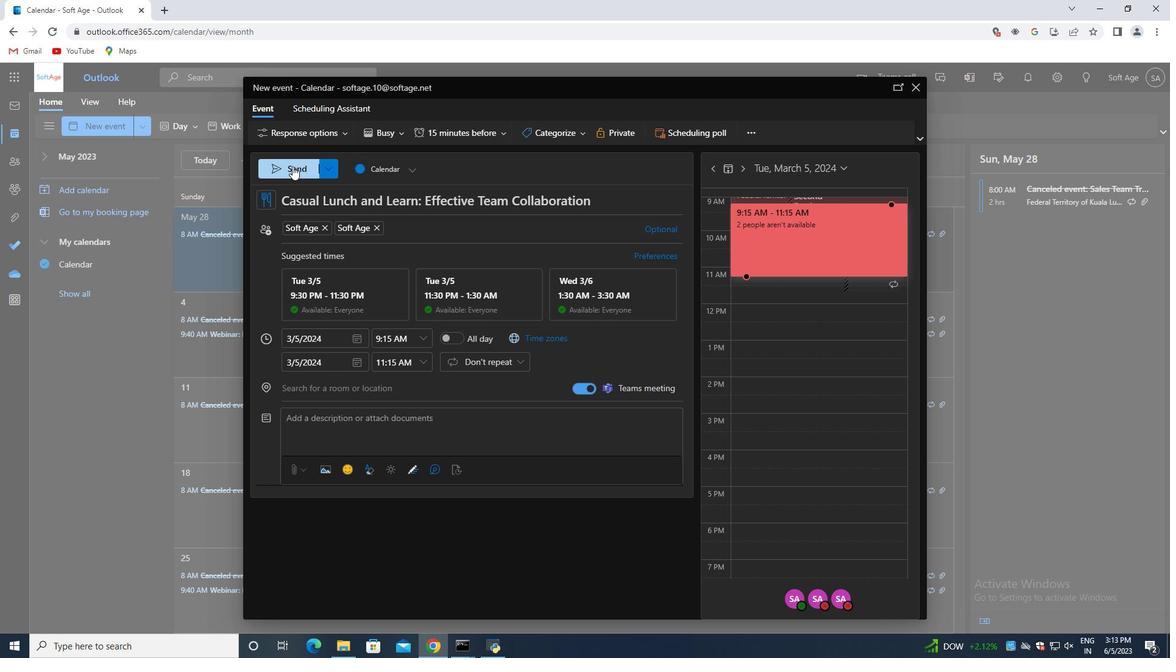 
